 Task: Open a blank sheet, save the file as Andrew Add the quote 'The only way to do great work is to love what you do.'The only way to do great work is to love what you do.  Apply font style Apply font style Yu Mincho Demibold and font size 15 Align the text to the Center .Change the text color to  Tan
Action: Key pressed <Key.alt_l>nctrl+N
Screenshot: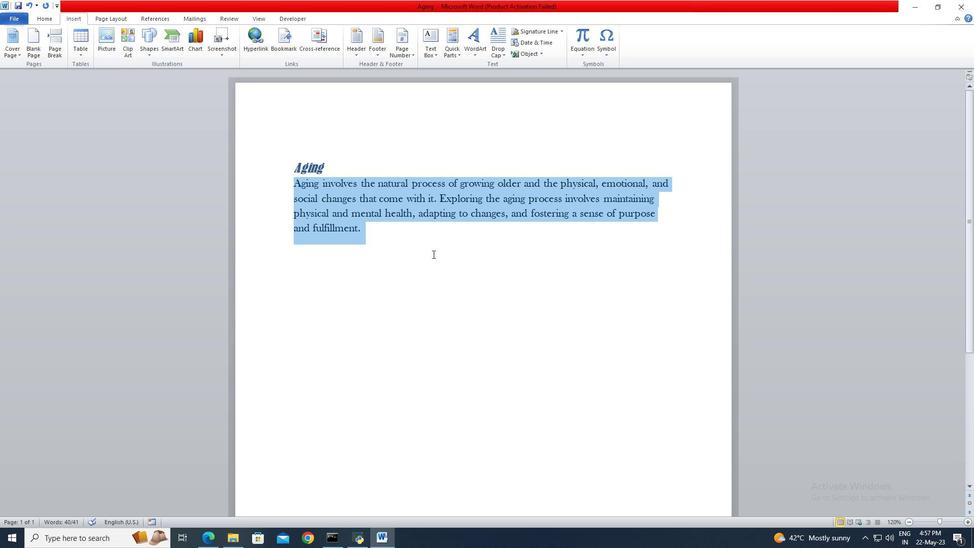 
Action: Mouse moved to (22, 17)
Screenshot: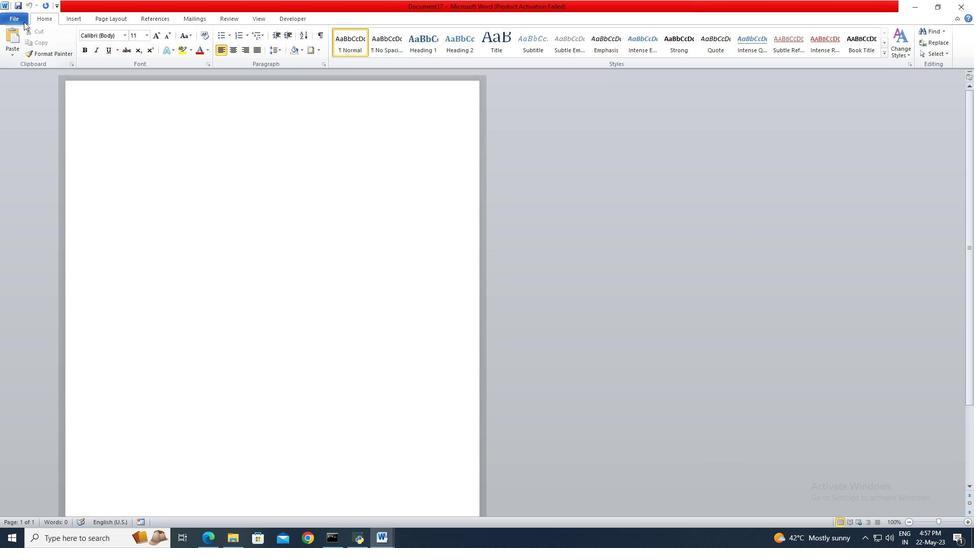 
Action: Mouse pressed left at (22, 17)
Screenshot: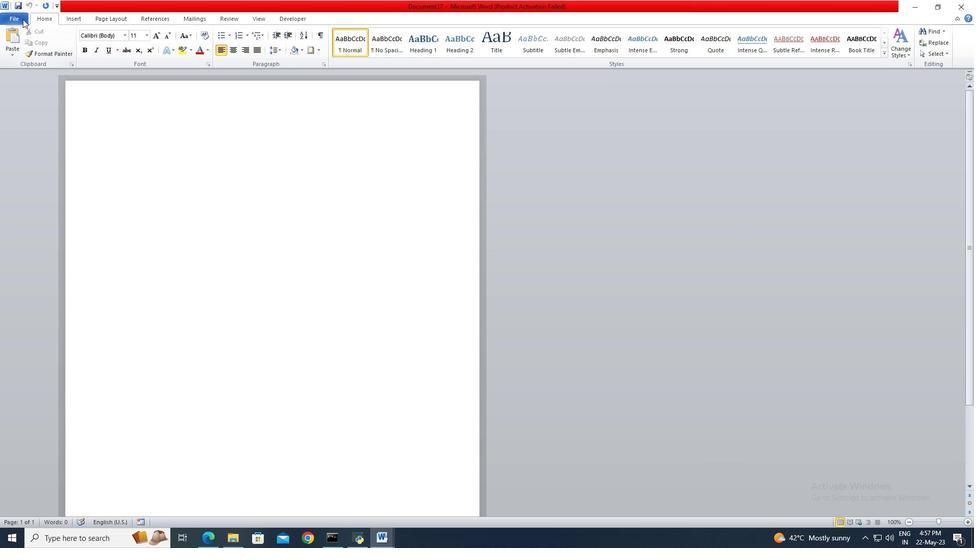 
Action: Mouse moved to (30, 49)
Screenshot: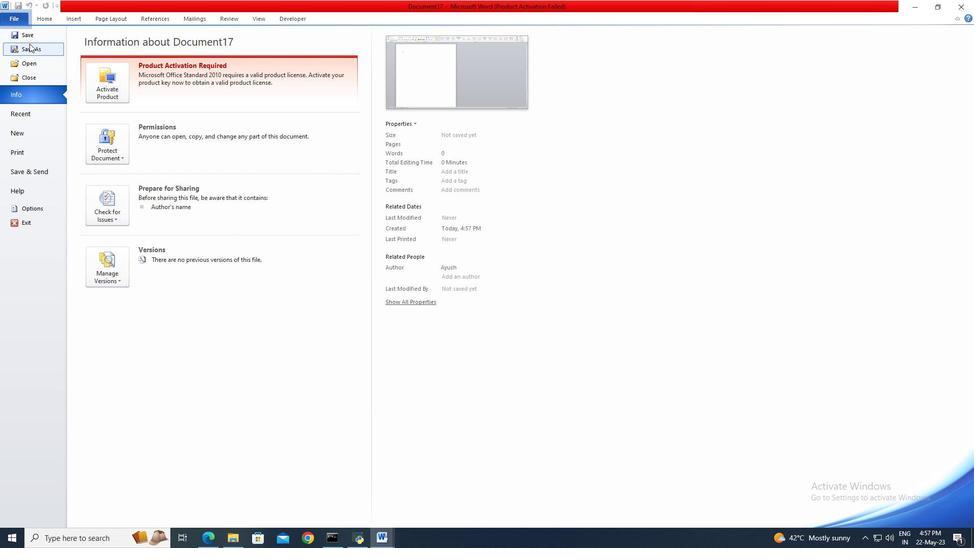 
Action: Mouse pressed left at (30, 49)
Screenshot: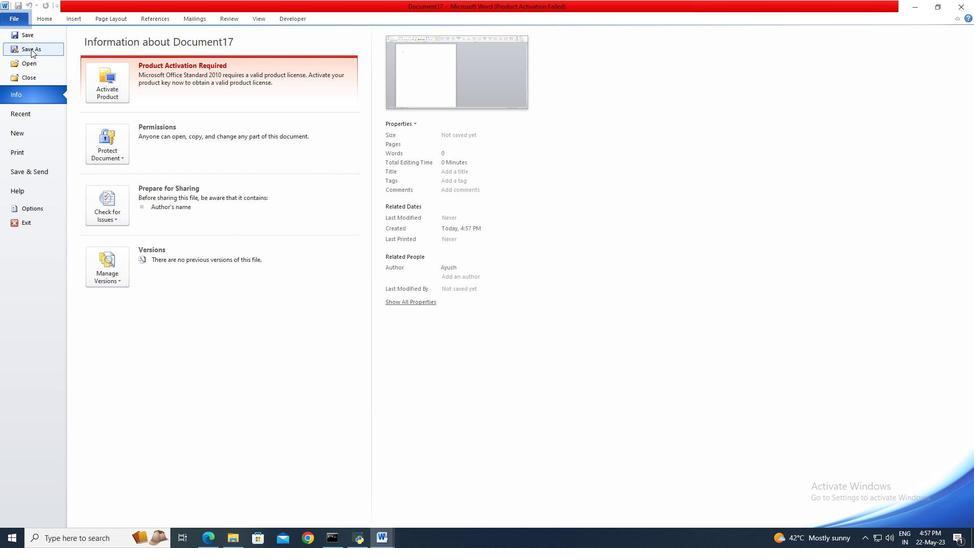 
Action: Key pressed <Key.shift_r>Andrew<Key.enter><Key.enter>
Screenshot: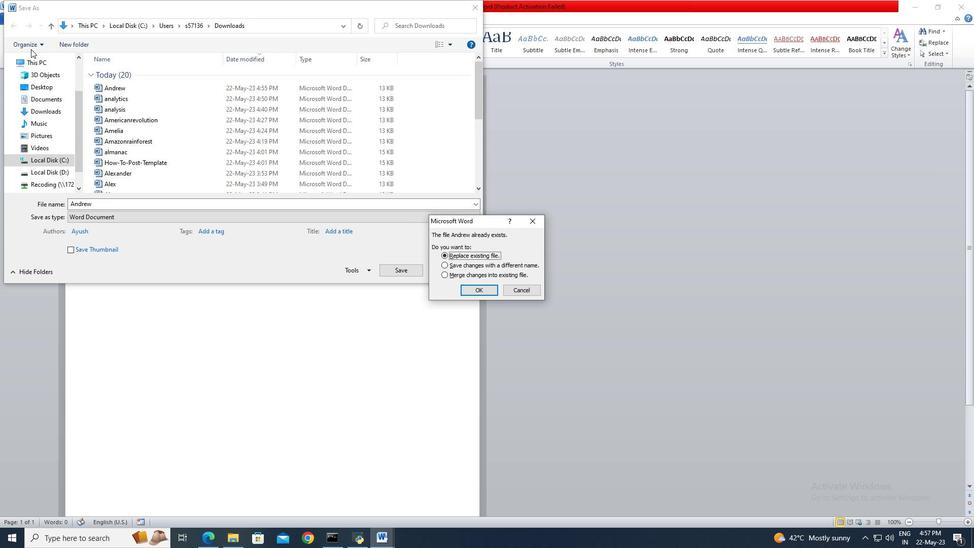 
Action: Mouse moved to (137, 133)
Screenshot: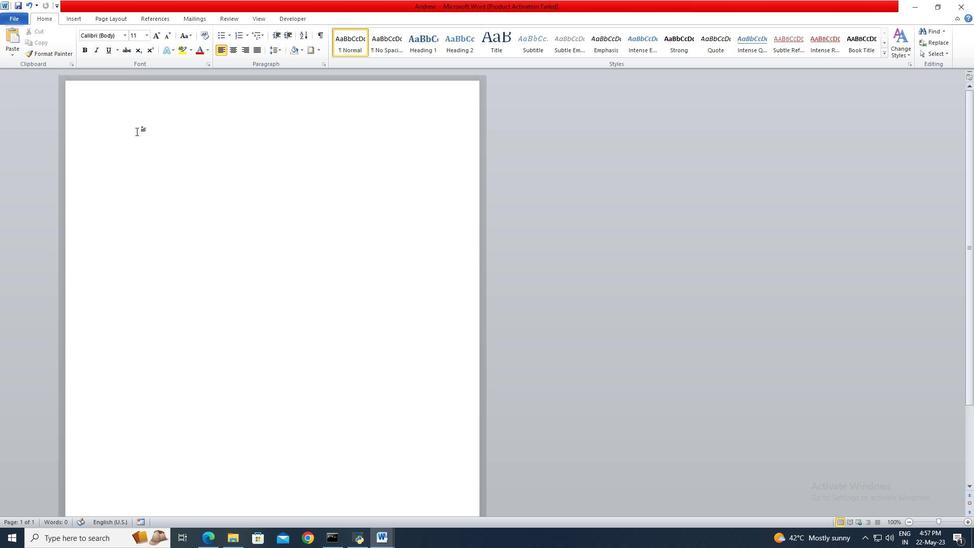 
Action: Mouse pressed left at (137, 133)
Screenshot: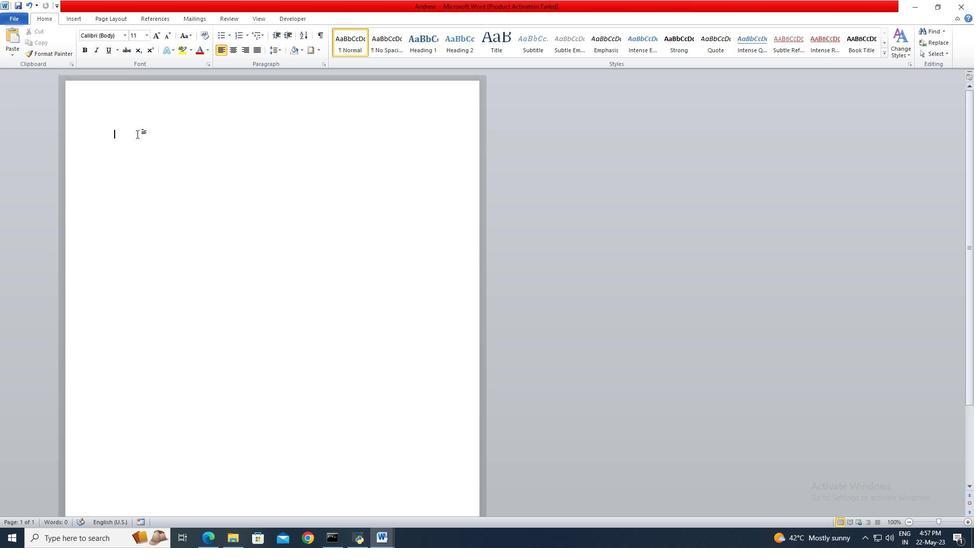 
Action: Key pressed '<Key.shift>The<Key.space>only<Key.space>way<Key.space>to<Key.space>do<Key.space>great<Key.space>work<Key.space>is<Key.space>to<Key.space>love<Key.space>what<Key.space>you<Key.space>do.'
Screenshot: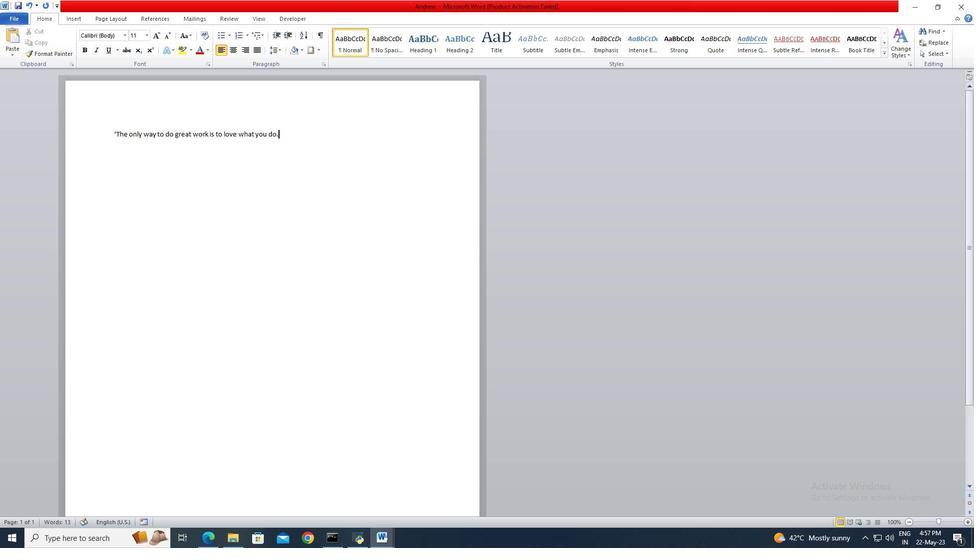 
Action: Mouse moved to (111, 134)
Screenshot: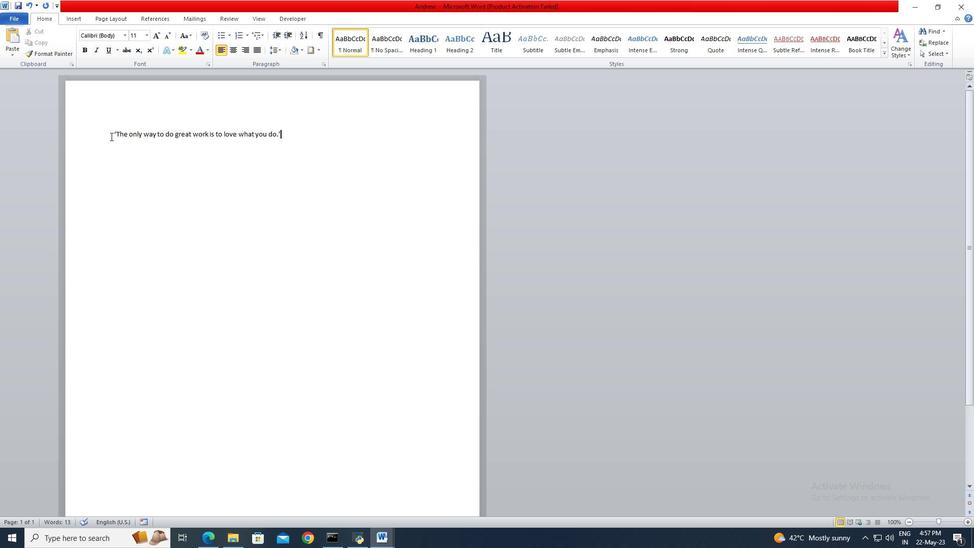 
Action: Mouse pressed left at (111, 134)
Screenshot: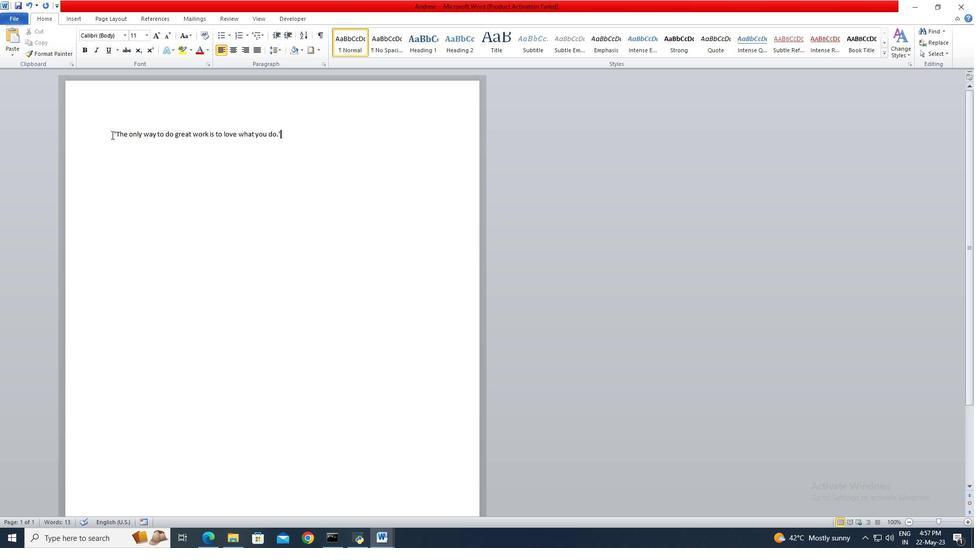 
Action: Mouse moved to (280, 142)
Screenshot: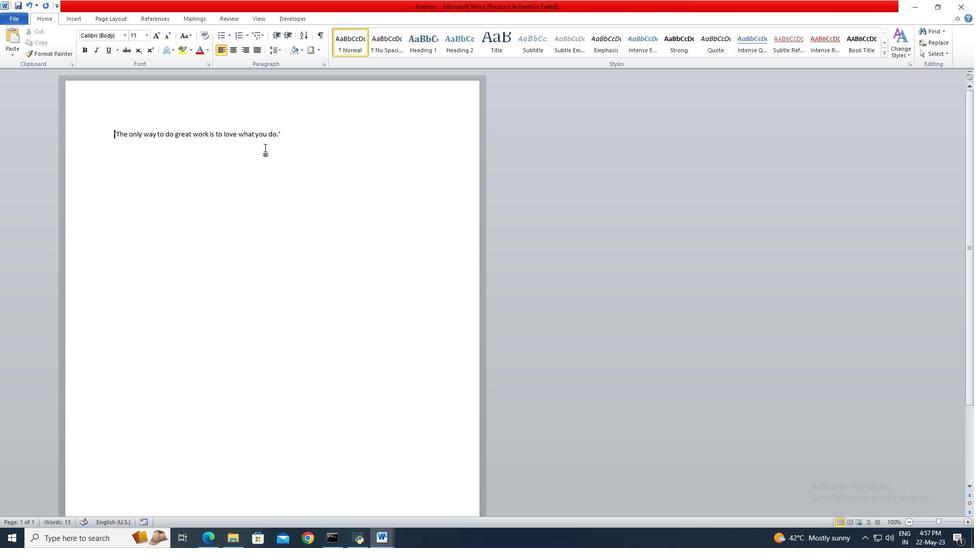 
Action: Key pressed <Key.shift>
Screenshot: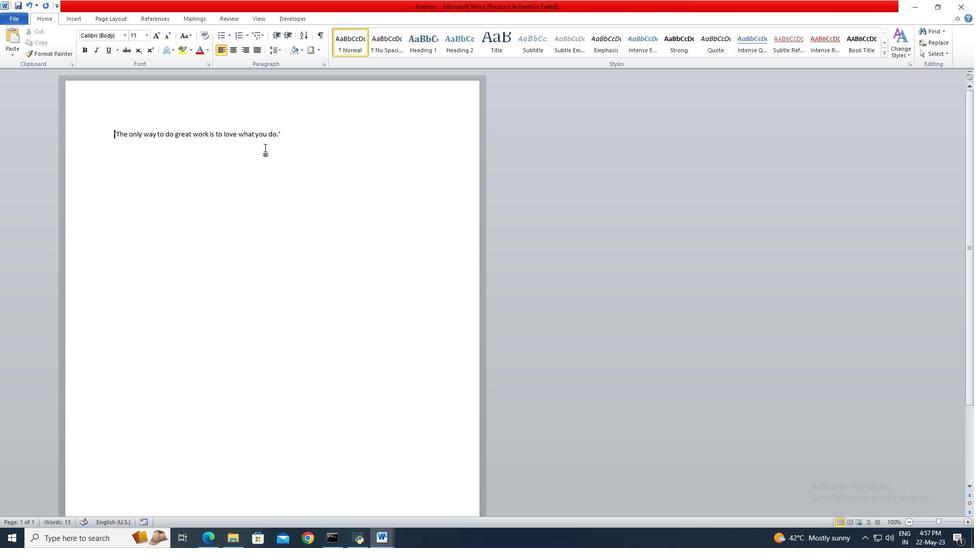 
Action: Mouse moved to (289, 135)
Screenshot: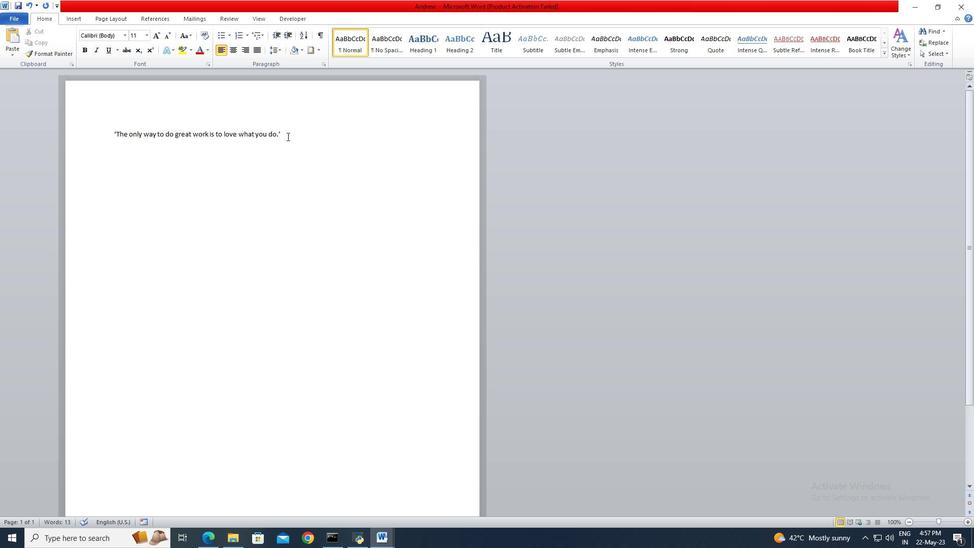 
Action: Mouse pressed left at (289, 135)
Screenshot: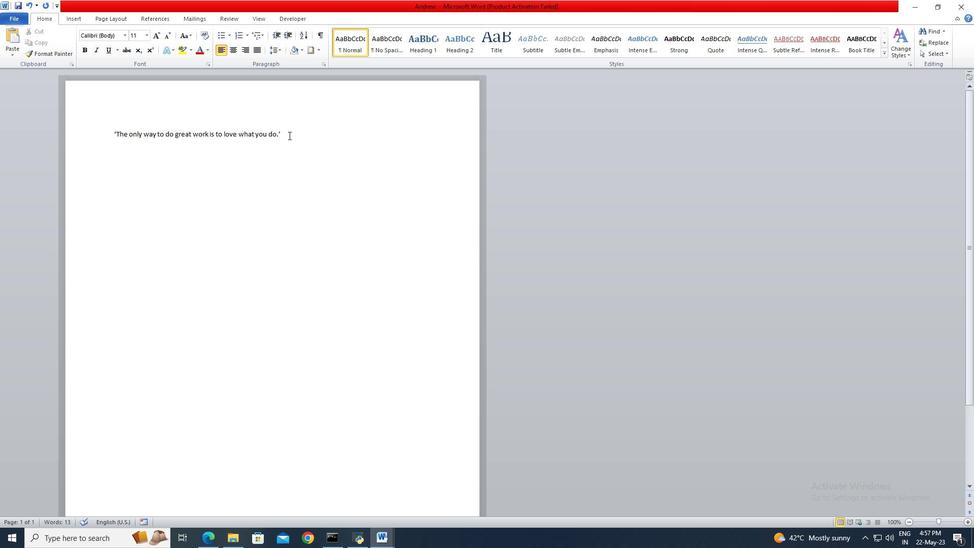 
Action: Mouse moved to (125, 36)
Screenshot: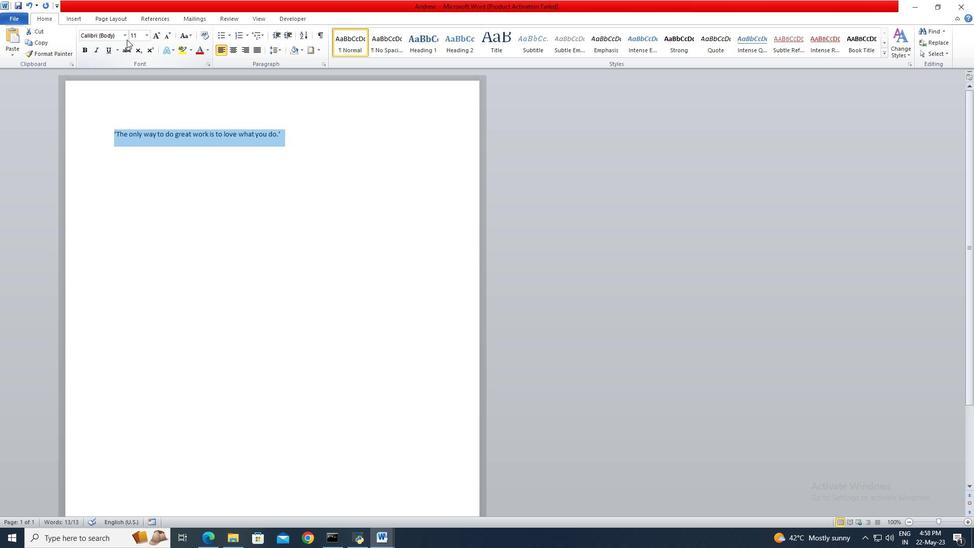 
Action: Mouse pressed left at (125, 36)
Screenshot: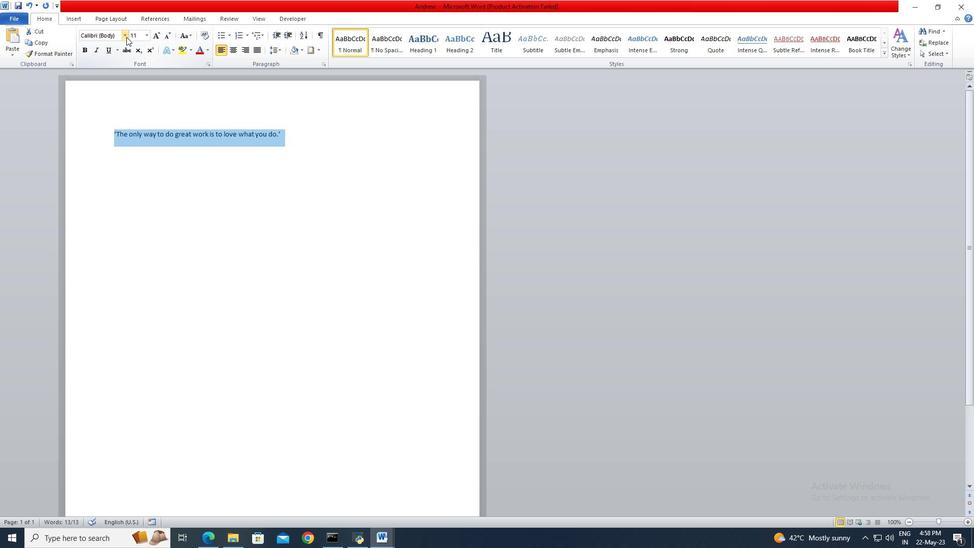 
Action: Mouse moved to (160, 263)
Screenshot: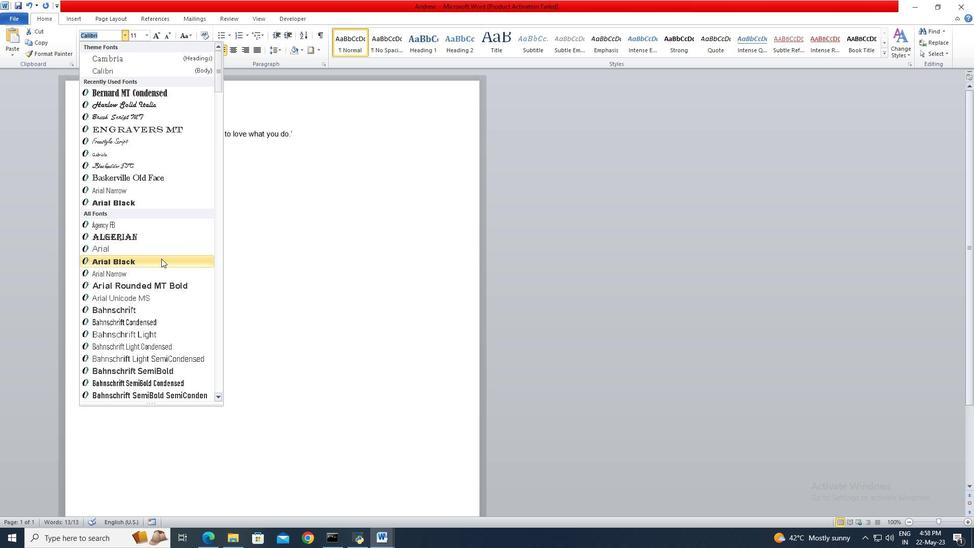
Action: Mouse scrolled (160, 262) with delta (0, 0)
Screenshot: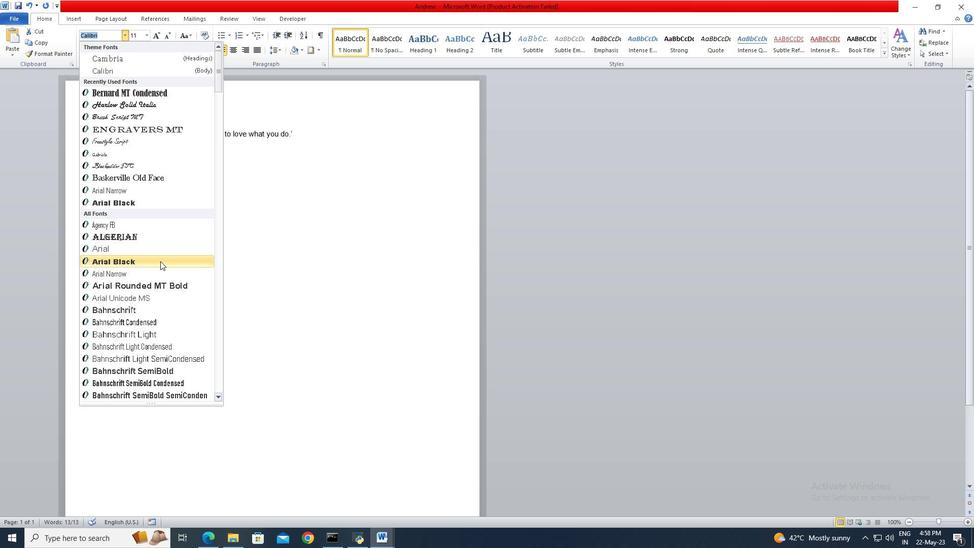 
Action: Mouse moved to (160, 263)
Screenshot: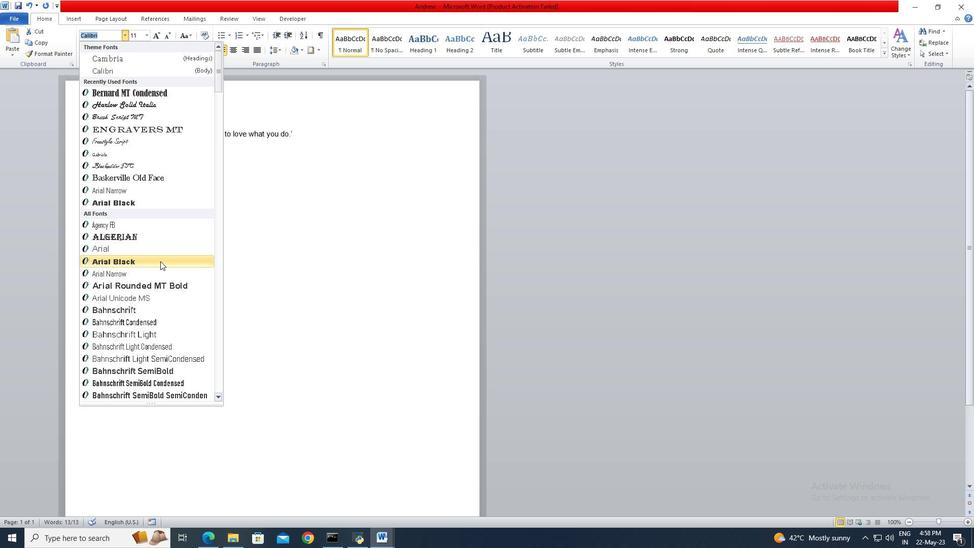 
Action: Mouse scrolled (160, 263) with delta (0, 0)
Screenshot: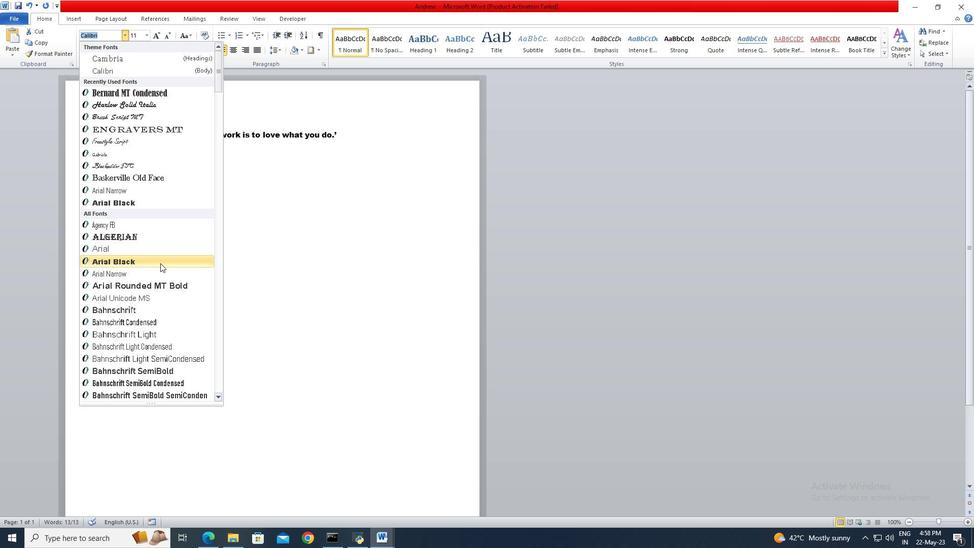 
Action: Mouse scrolled (160, 263) with delta (0, 0)
Screenshot: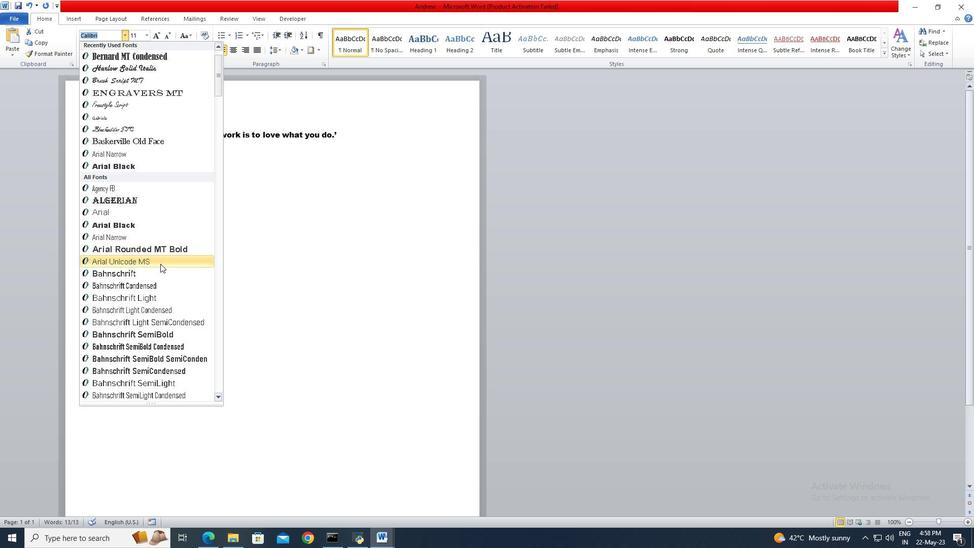 
Action: Mouse scrolled (160, 263) with delta (0, 0)
Screenshot: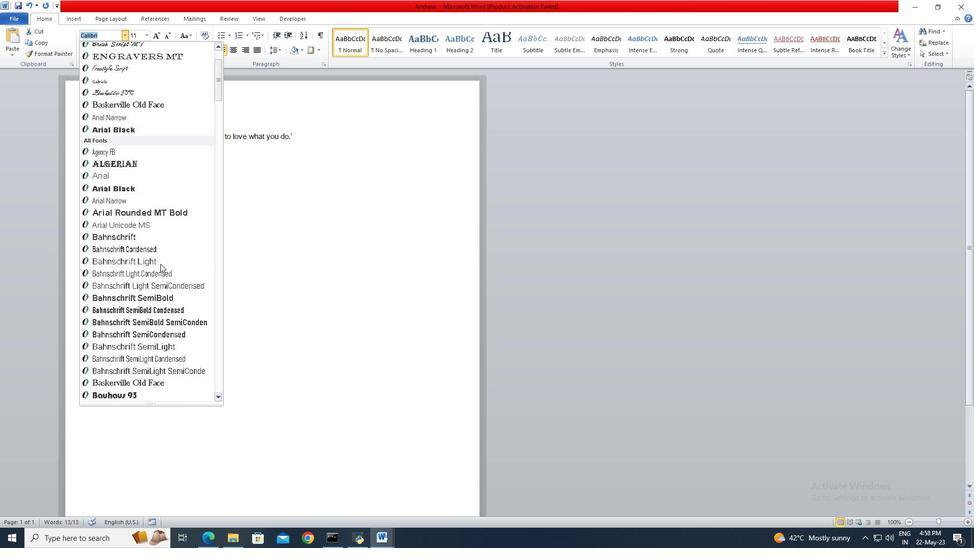 
Action: Mouse scrolled (160, 263) with delta (0, 0)
Screenshot: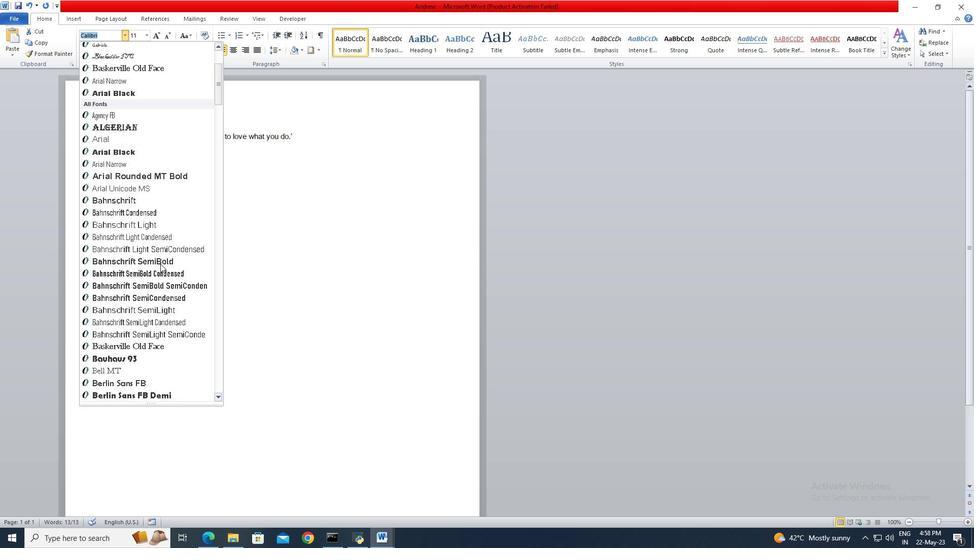
Action: Mouse scrolled (160, 263) with delta (0, 0)
Screenshot: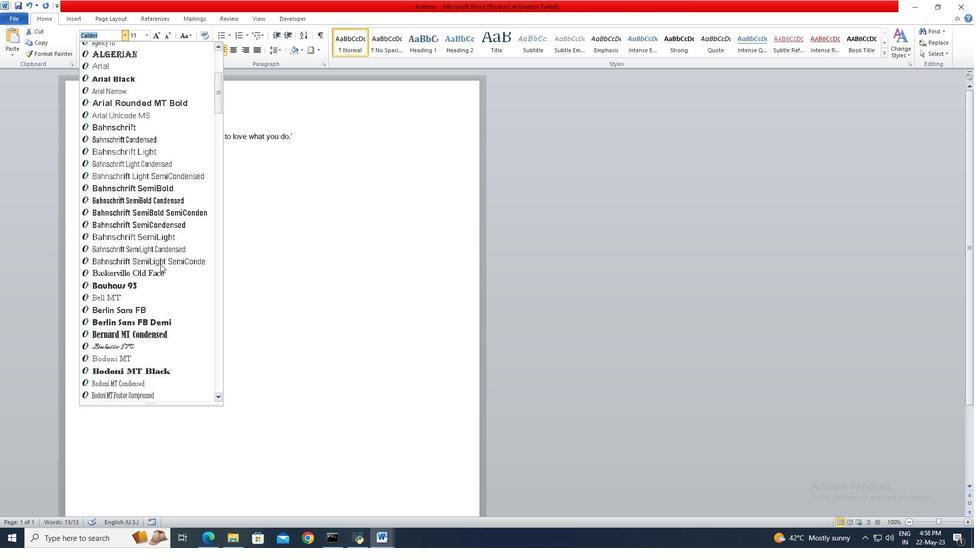 
Action: Mouse scrolled (160, 263) with delta (0, 0)
Screenshot: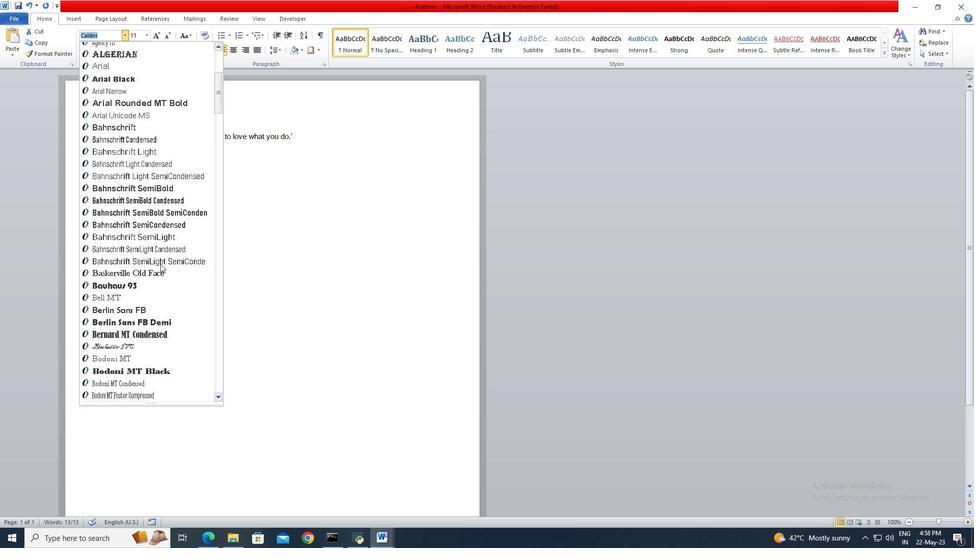 
Action: Mouse scrolled (160, 263) with delta (0, 0)
Screenshot: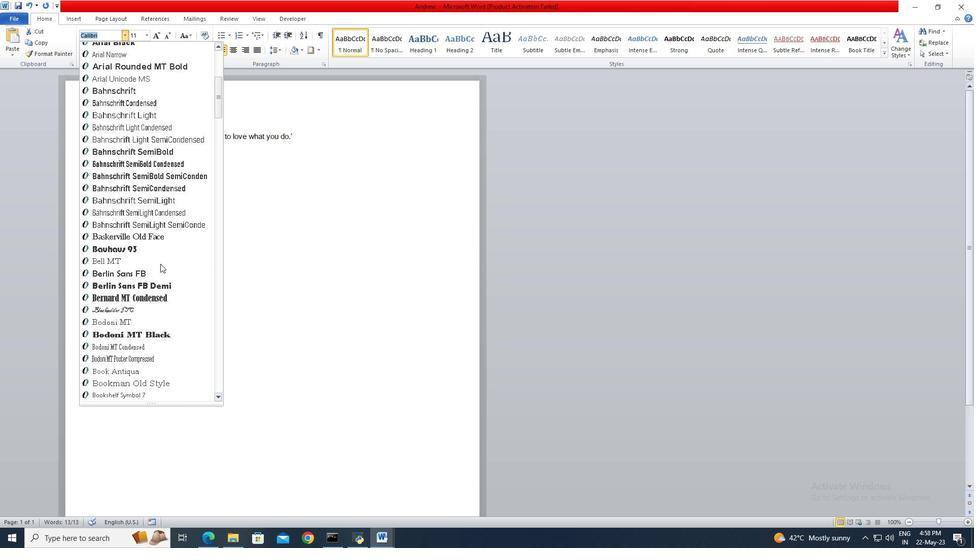
Action: Mouse scrolled (160, 263) with delta (0, 0)
Screenshot: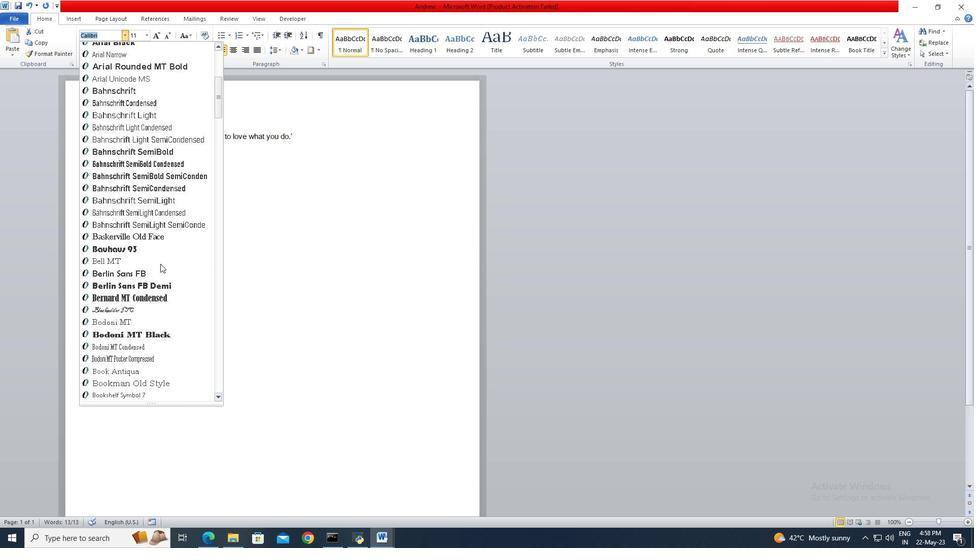 
Action: Mouse scrolled (160, 263) with delta (0, 0)
Screenshot: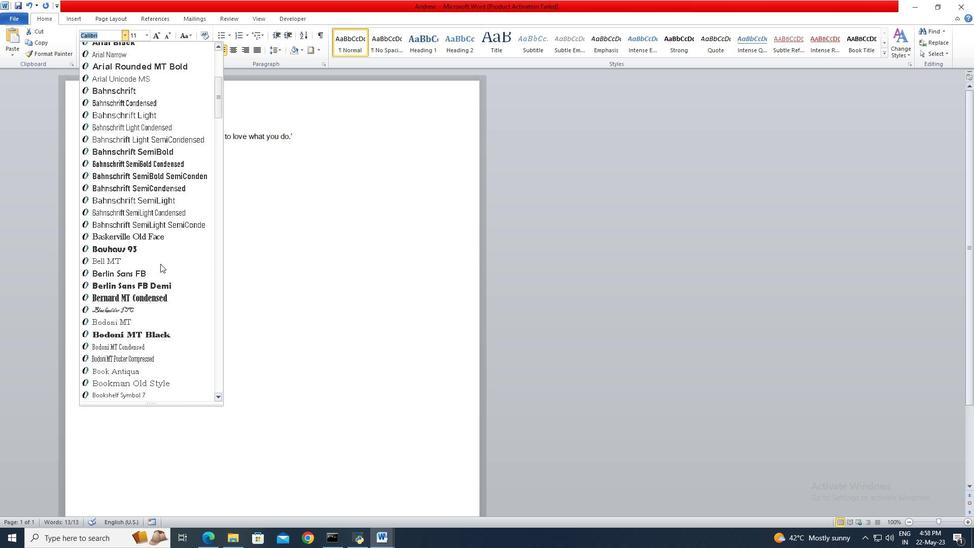 
Action: Mouse scrolled (160, 263) with delta (0, 0)
Screenshot: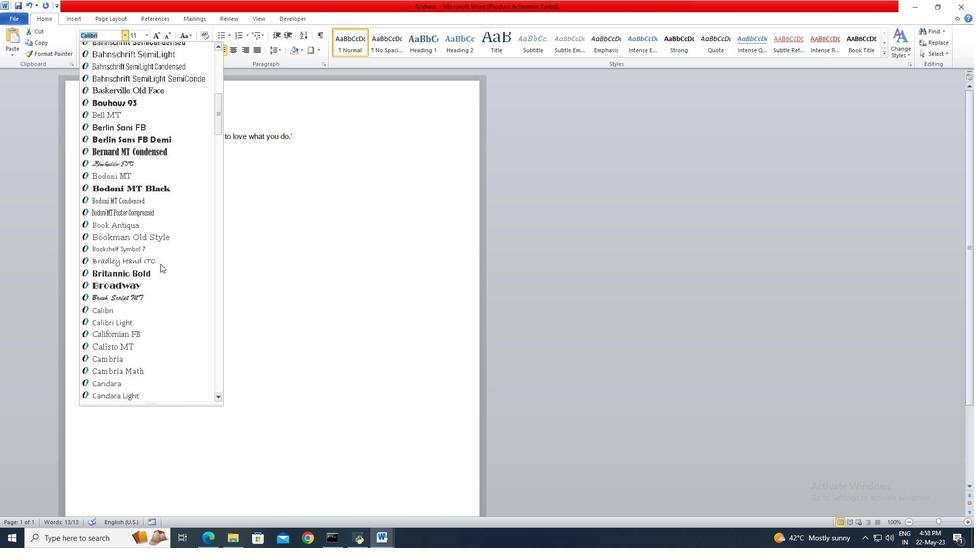 
Action: Mouse scrolled (160, 263) with delta (0, 0)
Screenshot: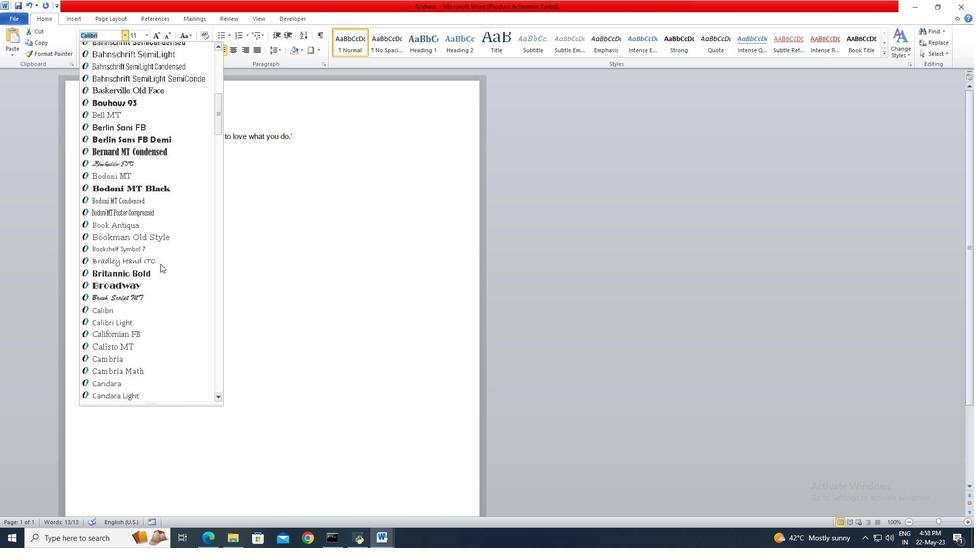 
Action: Mouse scrolled (160, 263) with delta (0, 0)
Screenshot: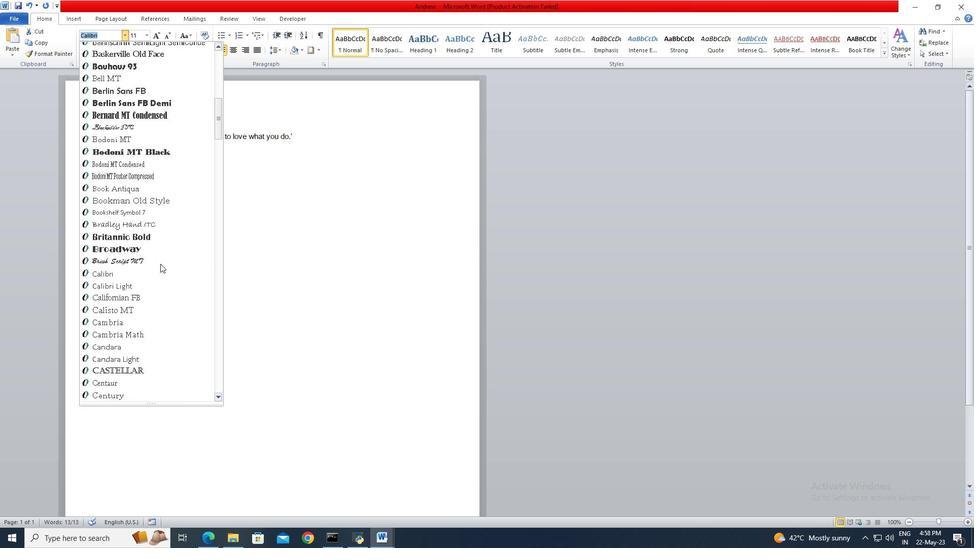 
Action: Mouse scrolled (160, 263) with delta (0, 0)
Screenshot: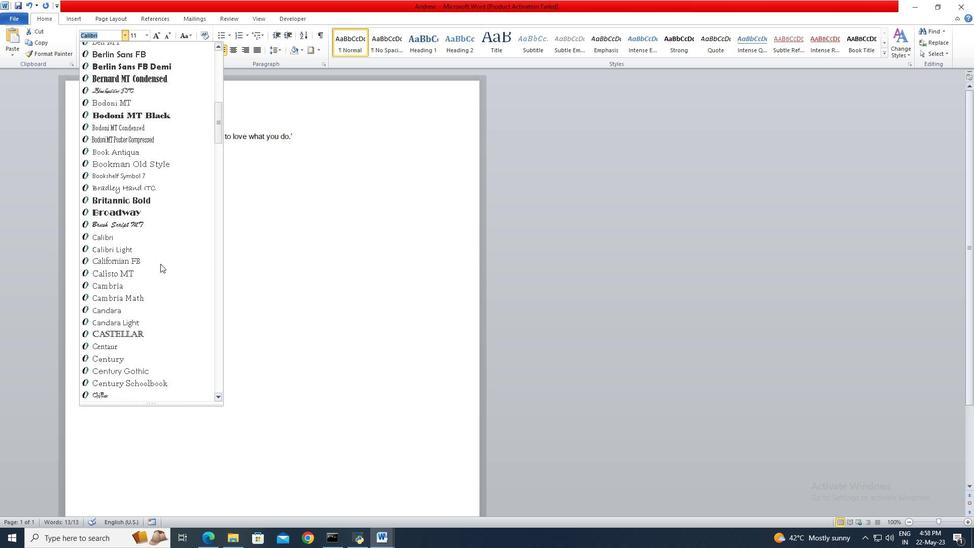 
Action: Mouse scrolled (160, 263) with delta (0, 0)
Screenshot: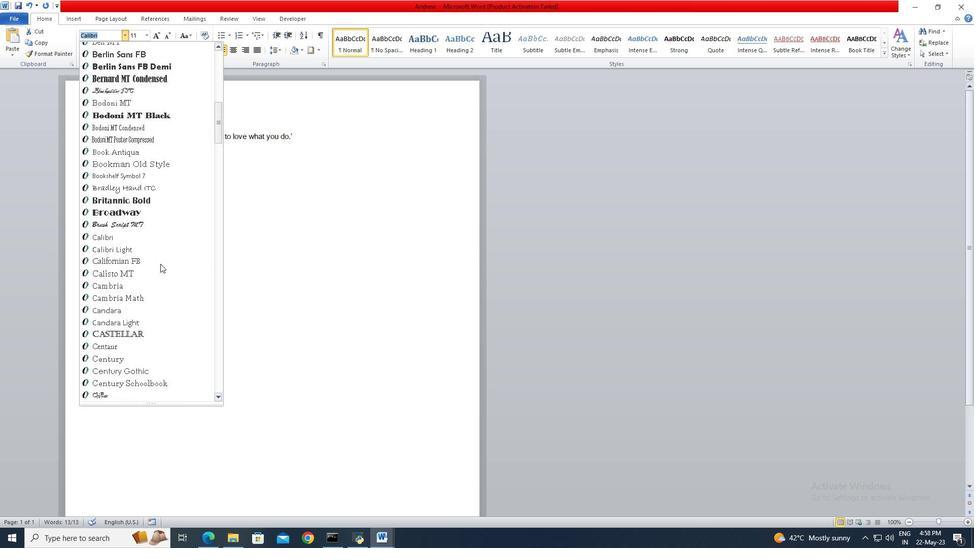 
Action: Mouse scrolled (160, 263) with delta (0, 0)
Screenshot: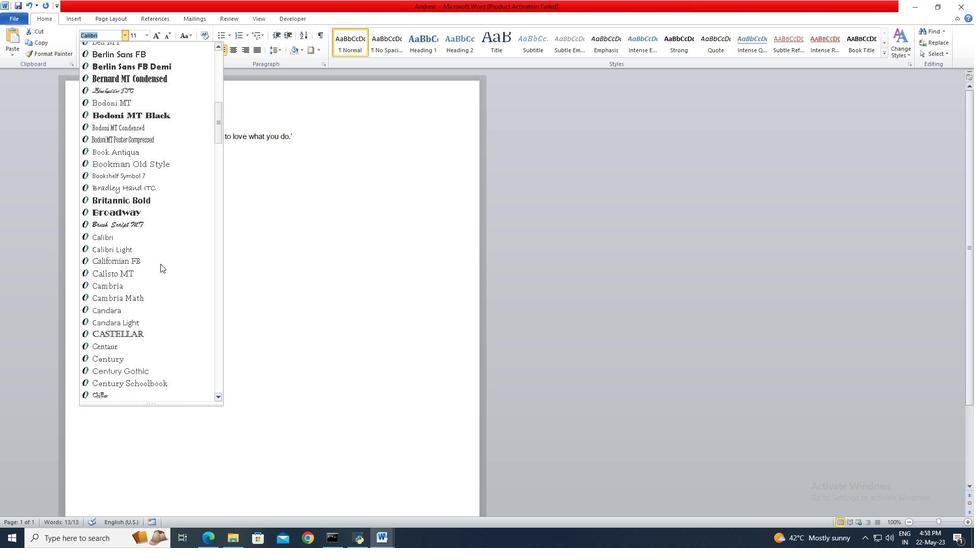 
Action: Mouse moved to (217, 155)
Screenshot: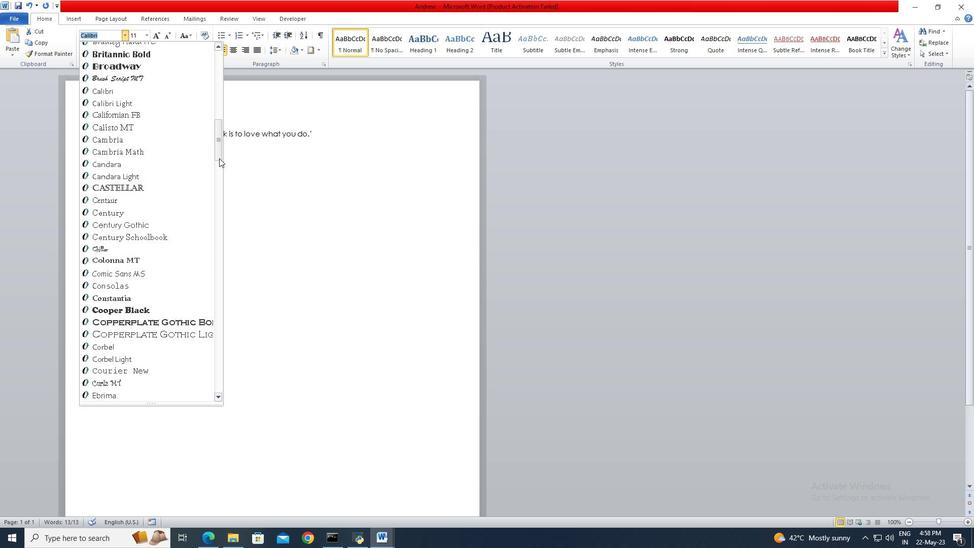
Action: Mouse pressed left at (217, 155)
Screenshot: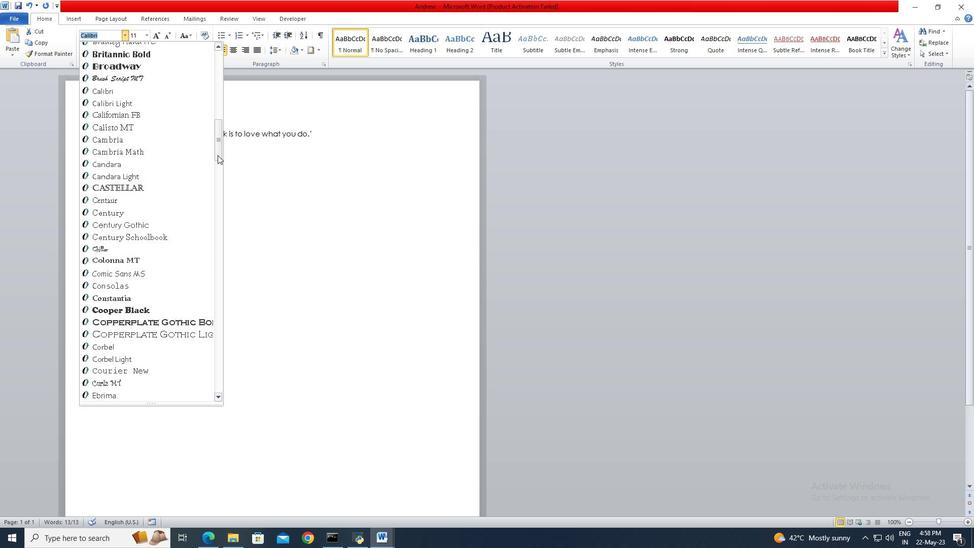 
Action: Mouse moved to (160, 396)
Screenshot: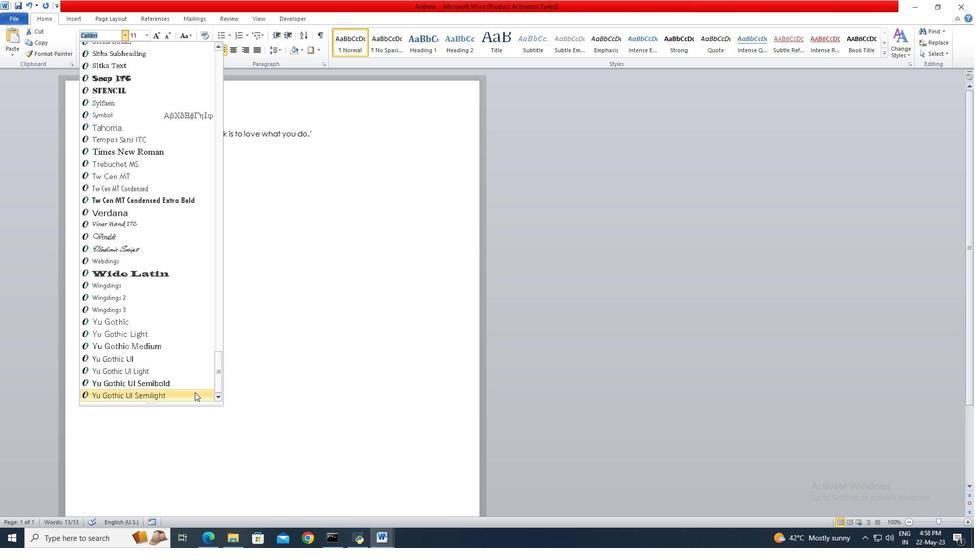
Action: Mouse scrolled (160, 396) with delta (0, 0)
Screenshot: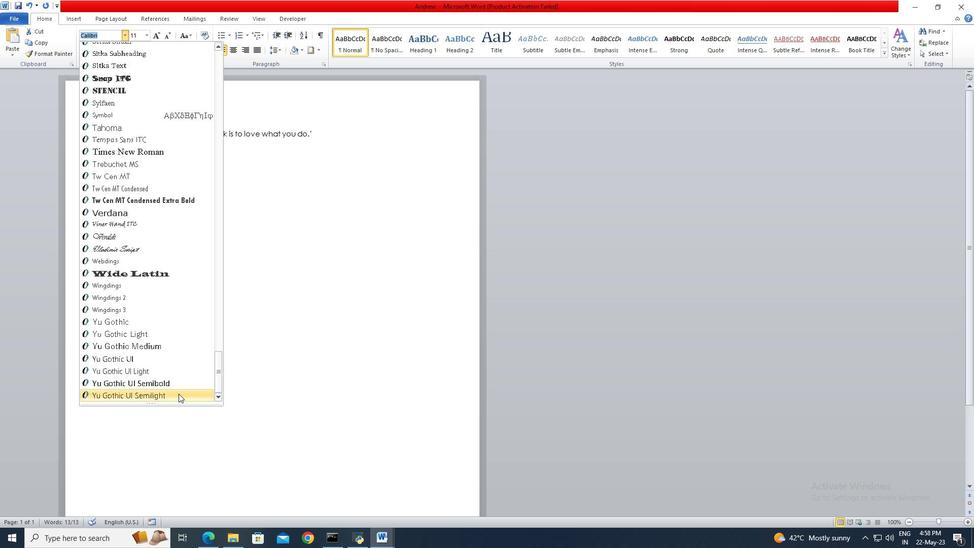 
Action: Mouse scrolled (160, 396) with delta (0, 0)
Screenshot: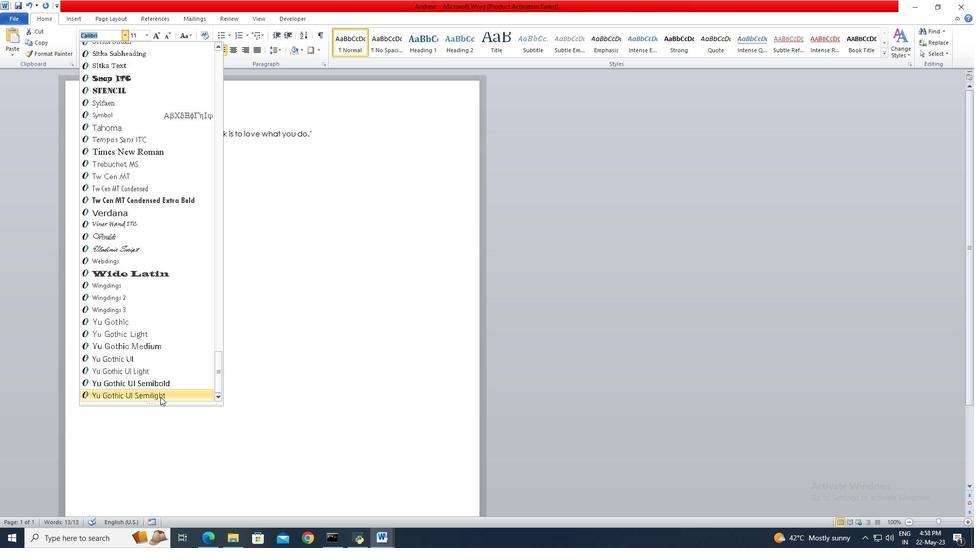
Action: Mouse scrolled (160, 396) with delta (0, 0)
Screenshot: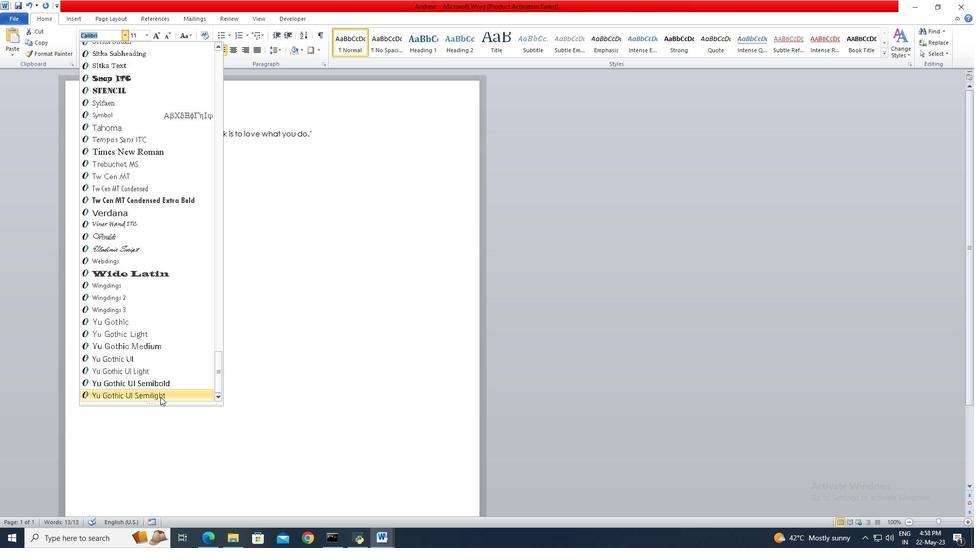 
Action: Mouse moved to (147, 33)
Screenshot: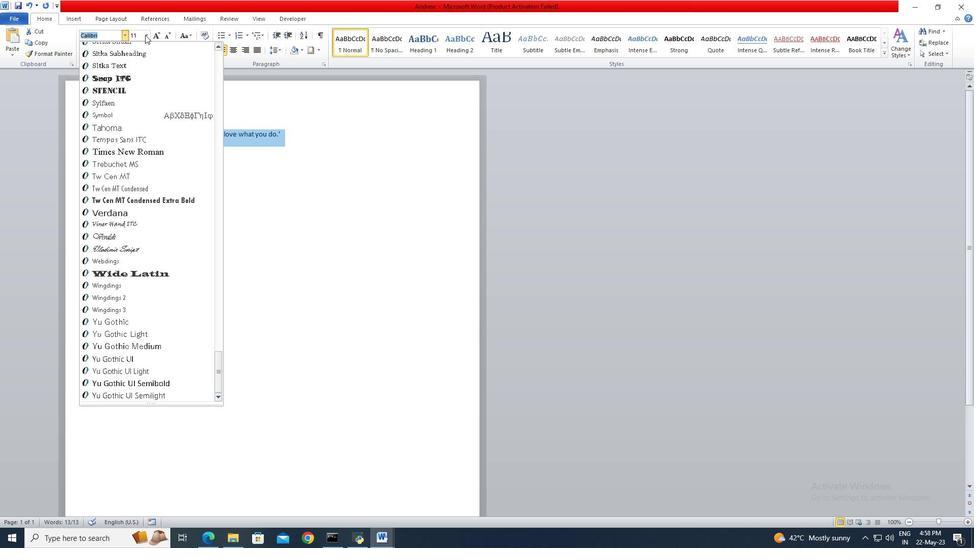 
Action: Mouse pressed left at (147, 33)
Screenshot: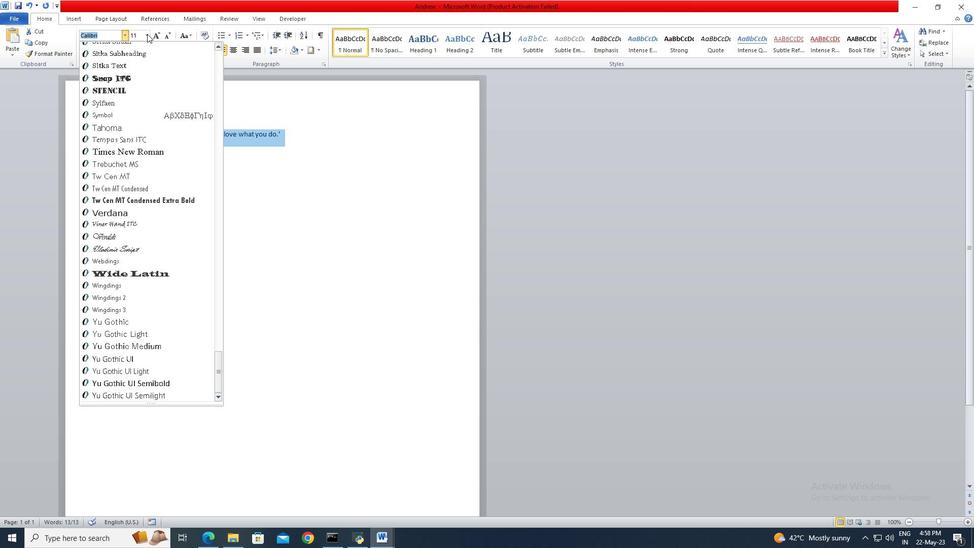 
Action: Key pressed 15<Key.enter>
Screenshot: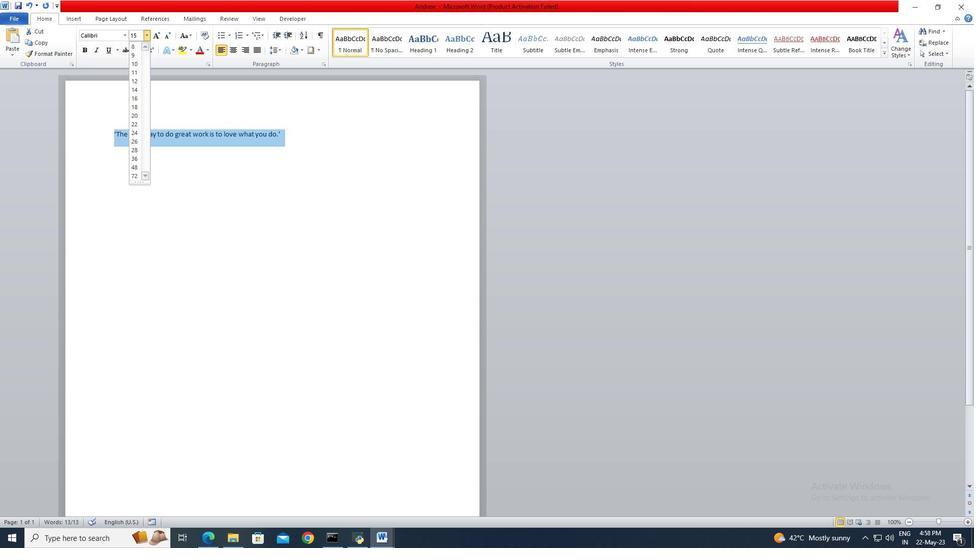 
Action: Mouse moved to (235, 51)
Screenshot: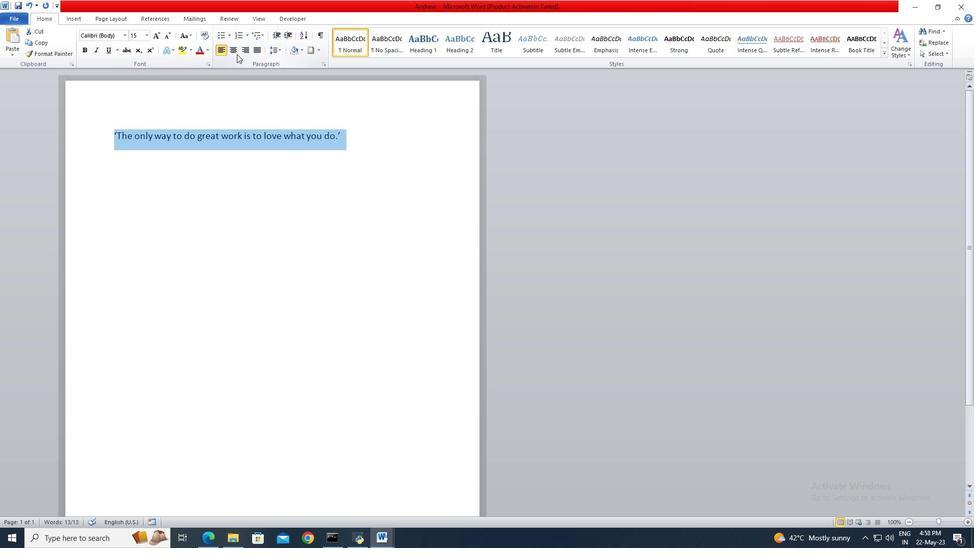
Action: Mouse pressed left at (235, 51)
Screenshot: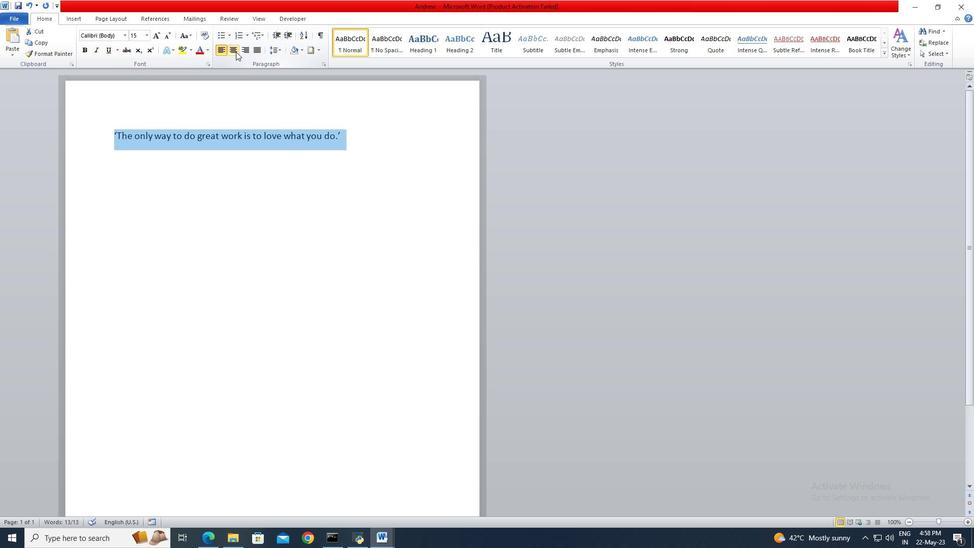 
Action: Mouse moved to (208, 53)
Screenshot: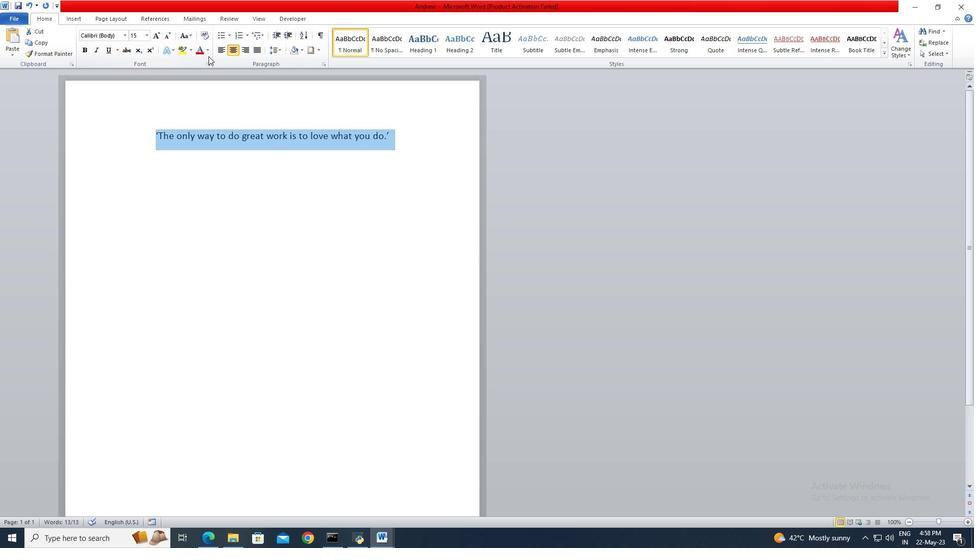
Action: Mouse pressed left at (208, 53)
Screenshot: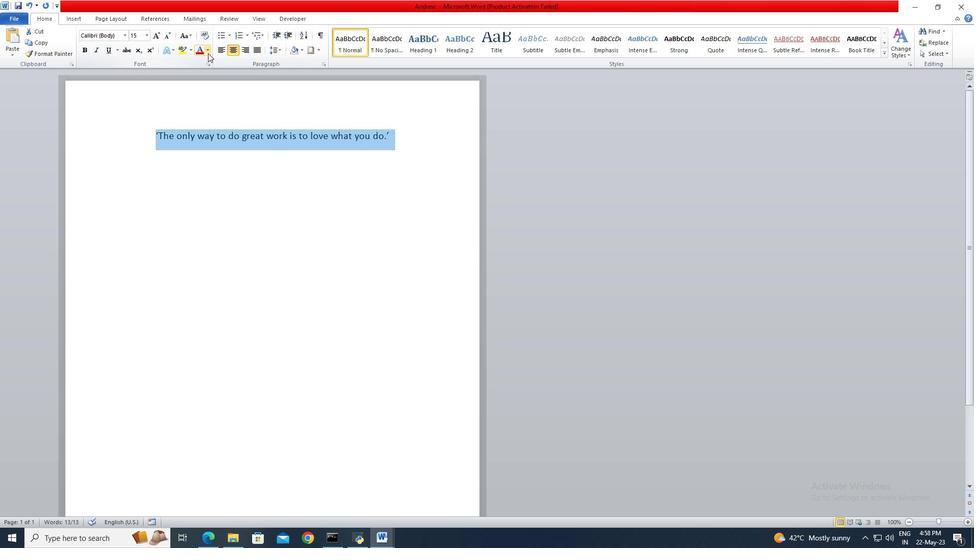 
Action: Mouse moved to (210, 153)
Screenshot: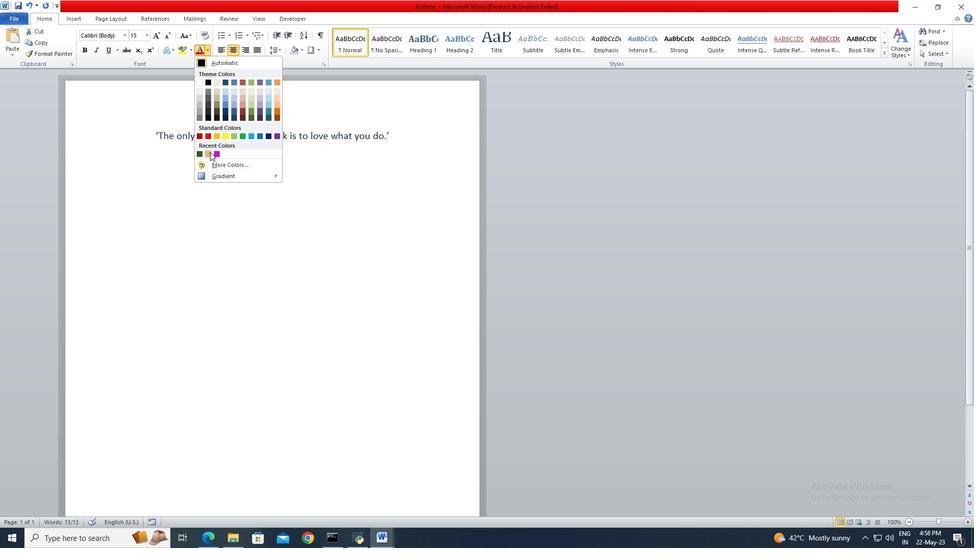 
Action: Mouse pressed left at (210, 153)
Screenshot: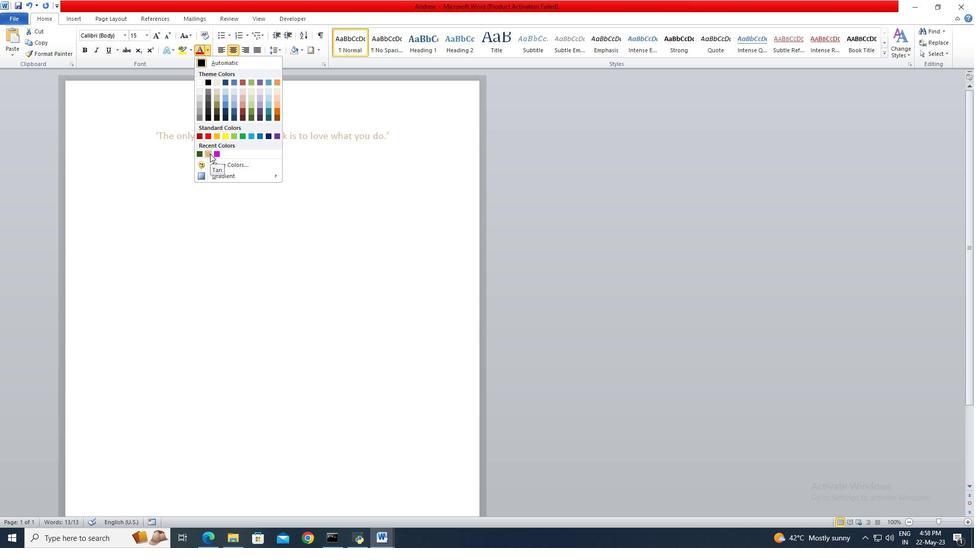 
Action: Mouse moved to (215, 164)
Screenshot: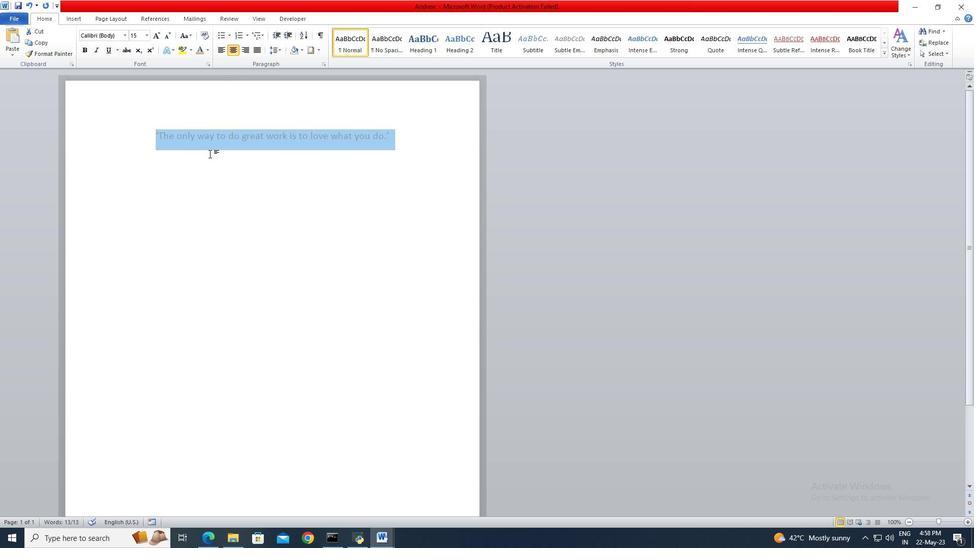 
Action: Mouse pressed left at (215, 164)
Screenshot: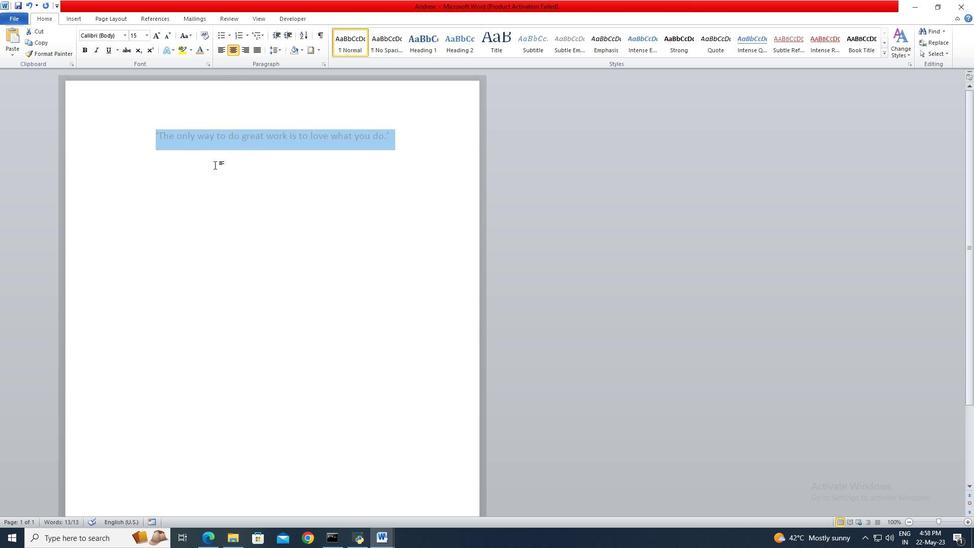
Action: Mouse moved to (395, 143)
Screenshot: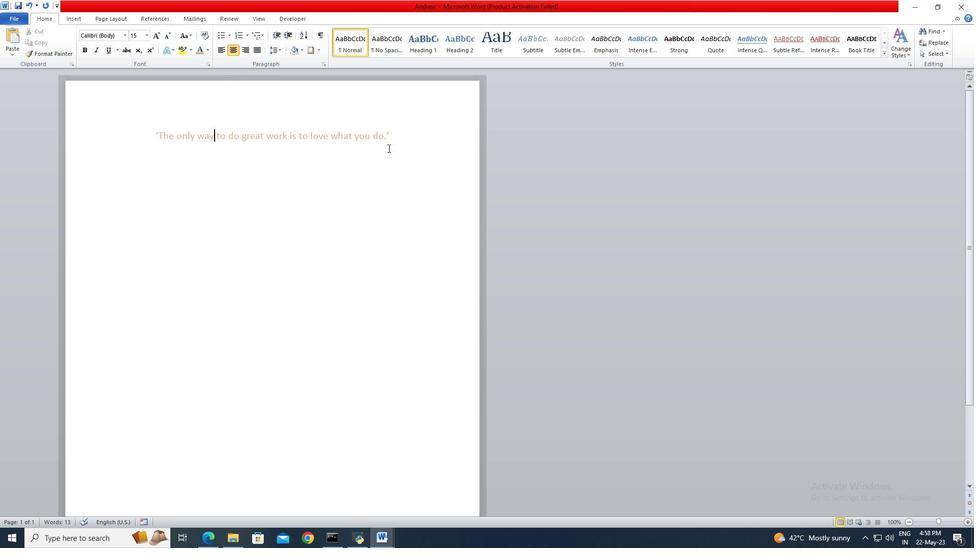 
Action: Mouse pressed left at (395, 143)
Screenshot: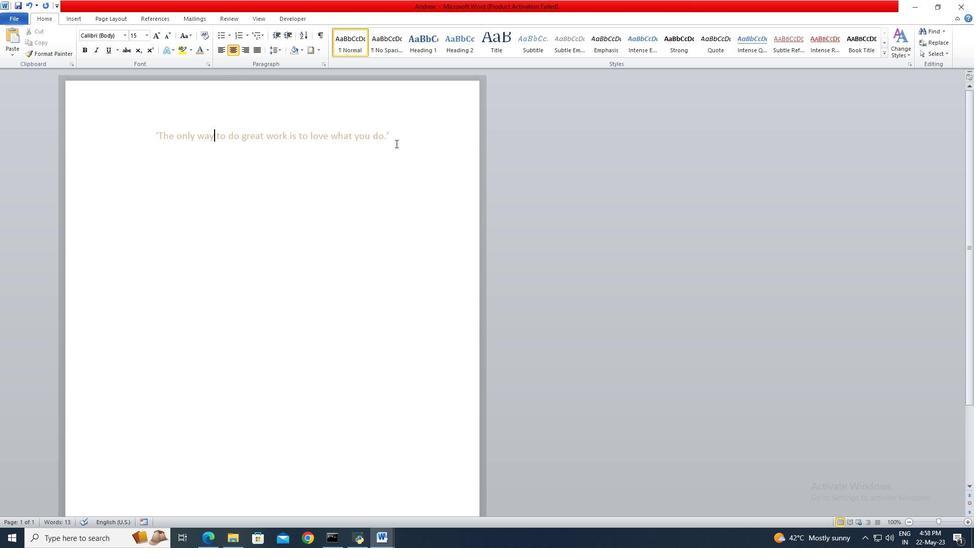 
